 Task: Find a one-way flight from New Delhi to Vienna on December 20th.
Action: Mouse moved to (294, 264)
Screenshot: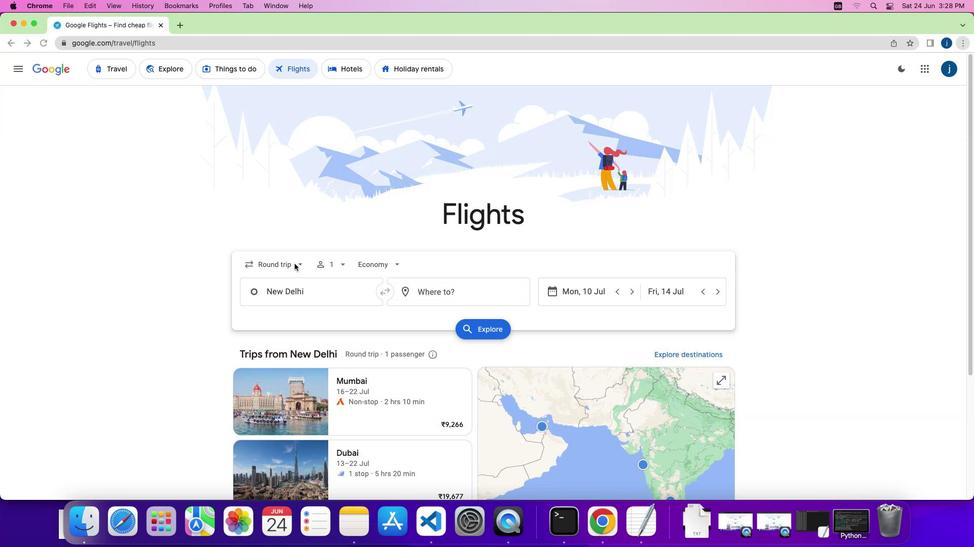 
Action: Mouse pressed left at (294, 264)
Screenshot: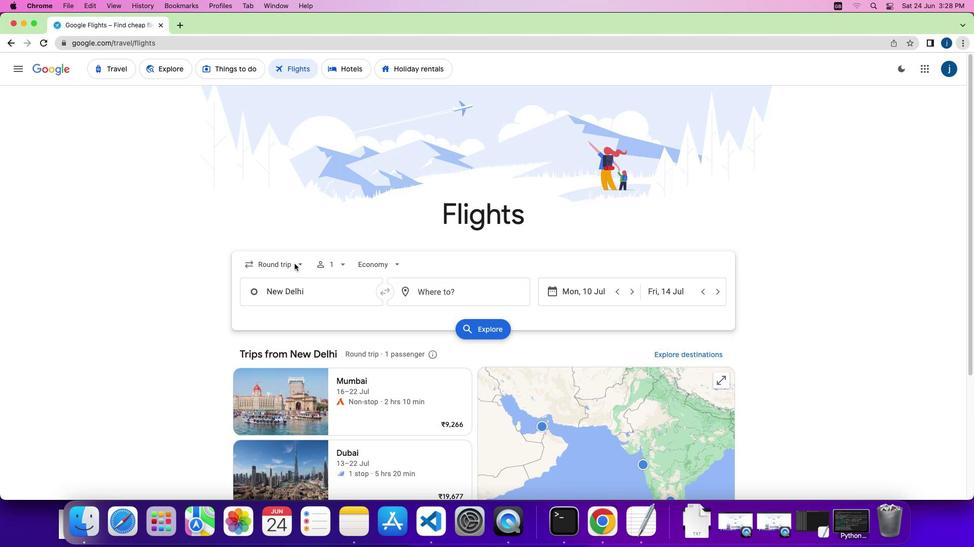 
Action: Mouse pressed left at (294, 264)
Screenshot: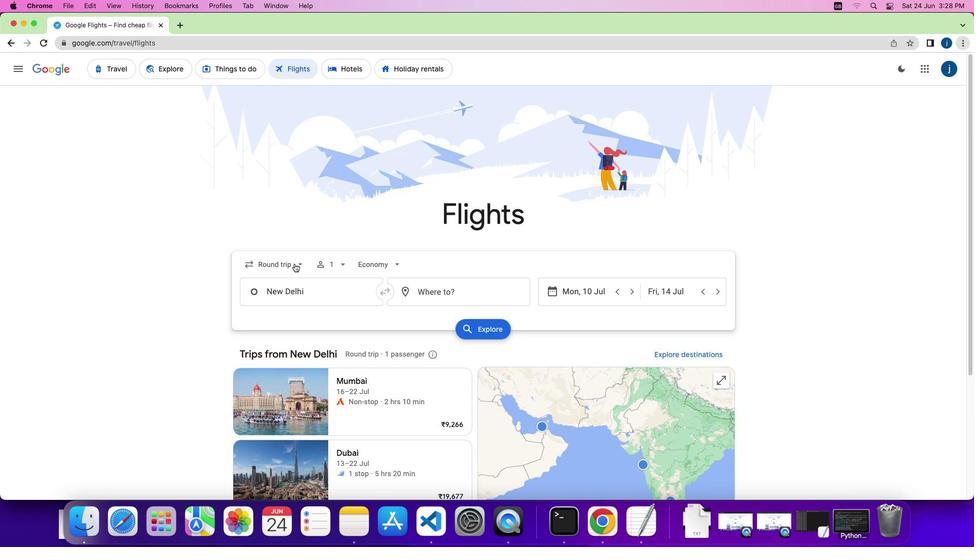 
Action: Mouse moved to (292, 309)
Screenshot: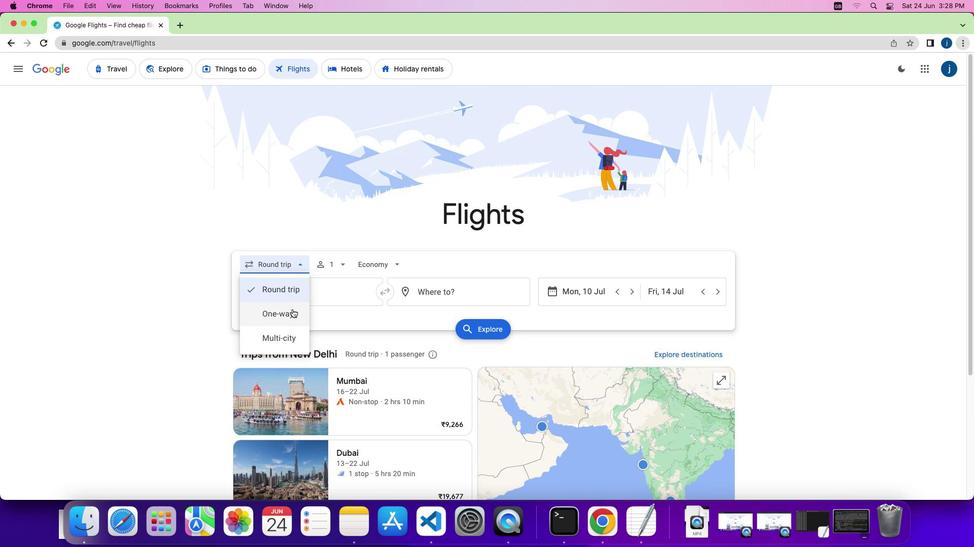 
Action: Mouse pressed left at (292, 309)
Screenshot: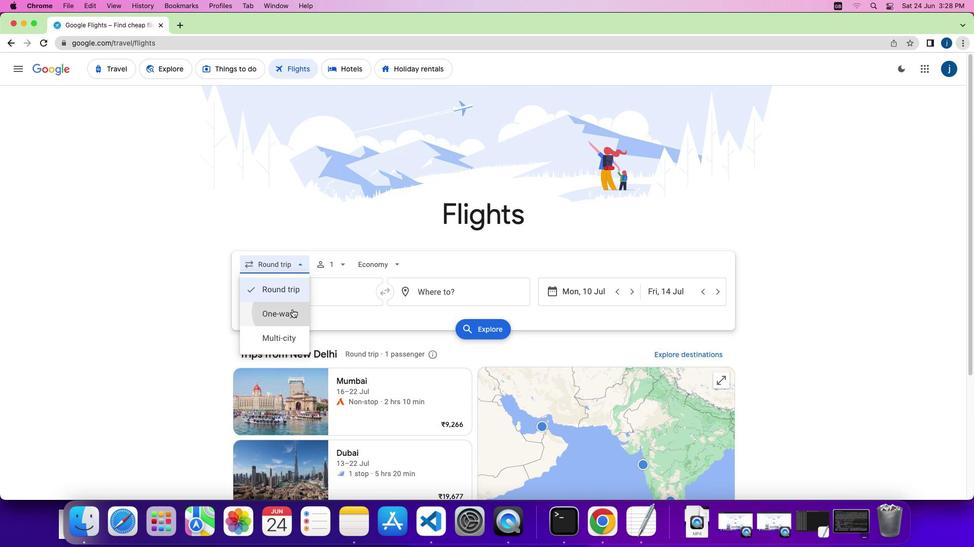 
Action: Mouse moved to (354, 269)
Screenshot: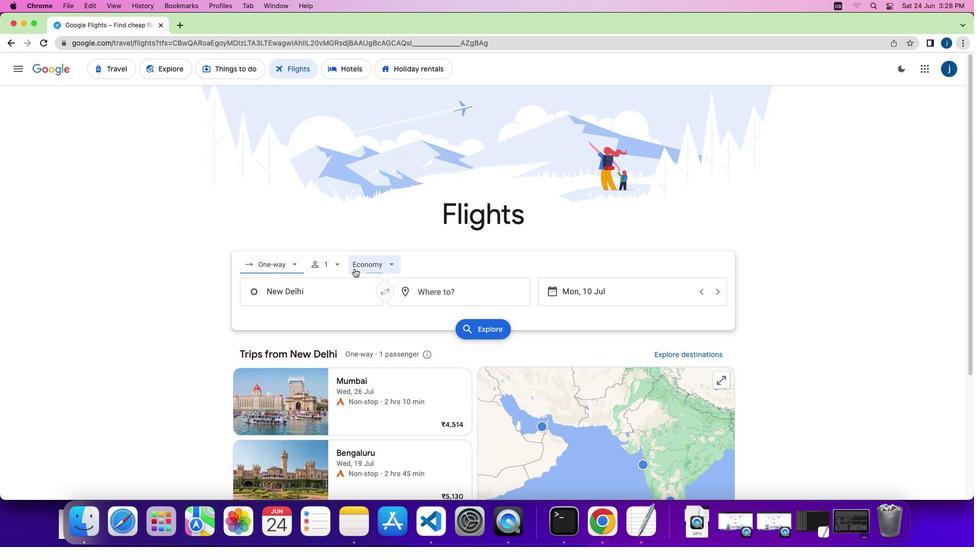 
Action: Mouse pressed left at (354, 269)
Screenshot: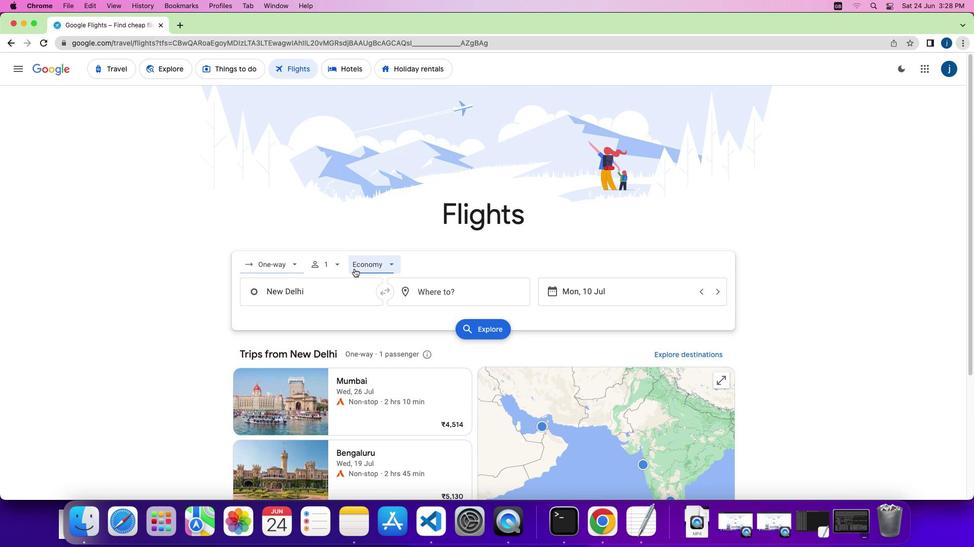 
Action: Mouse moved to (367, 290)
Screenshot: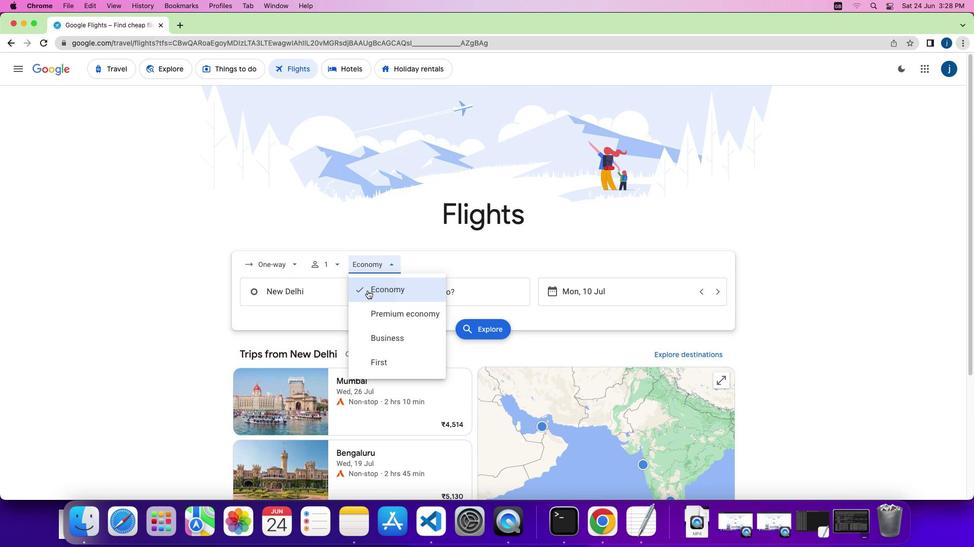 
Action: Mouse pressed left at (367, 290)
Screenshot: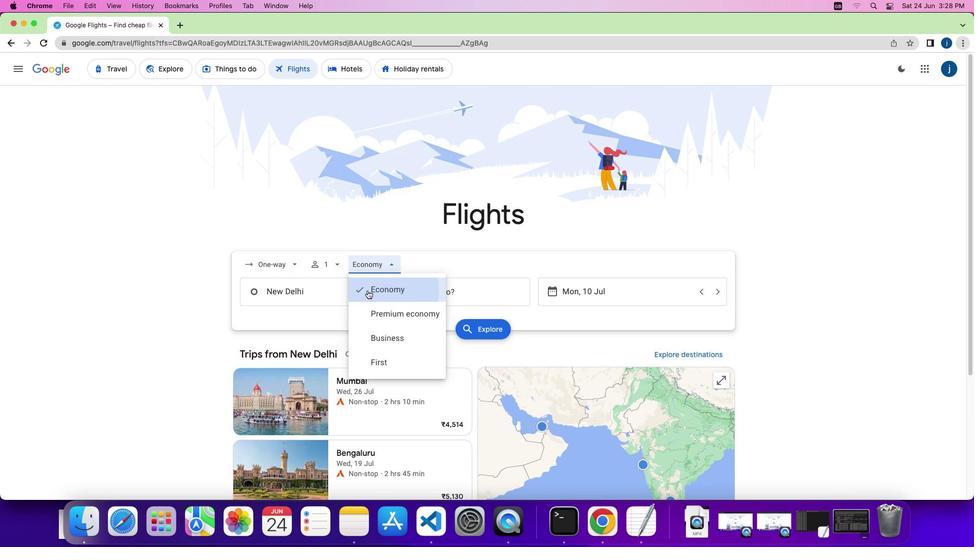 
Action: Mouse moved to (334, 269)
Screenshot: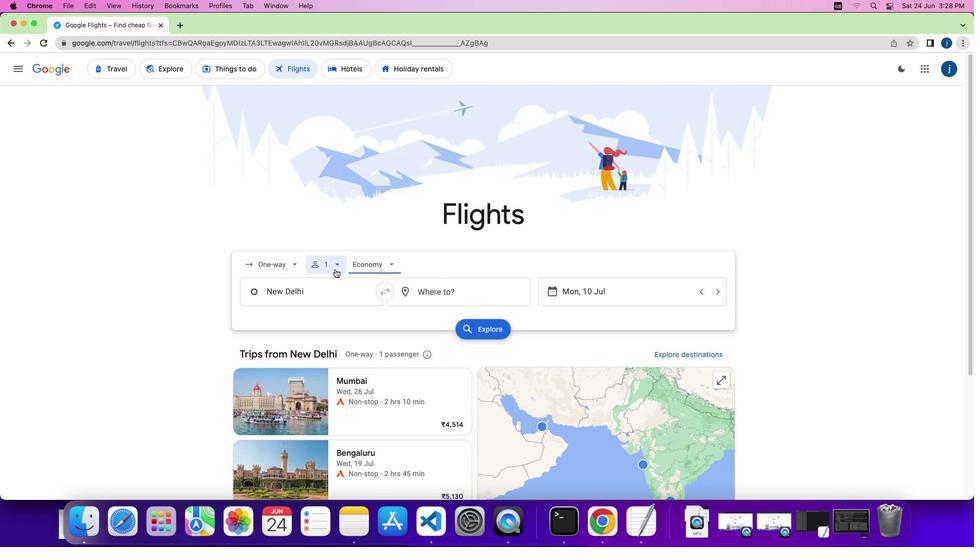 
Action: Mouse pressed left at (334, 269)
Screenshot: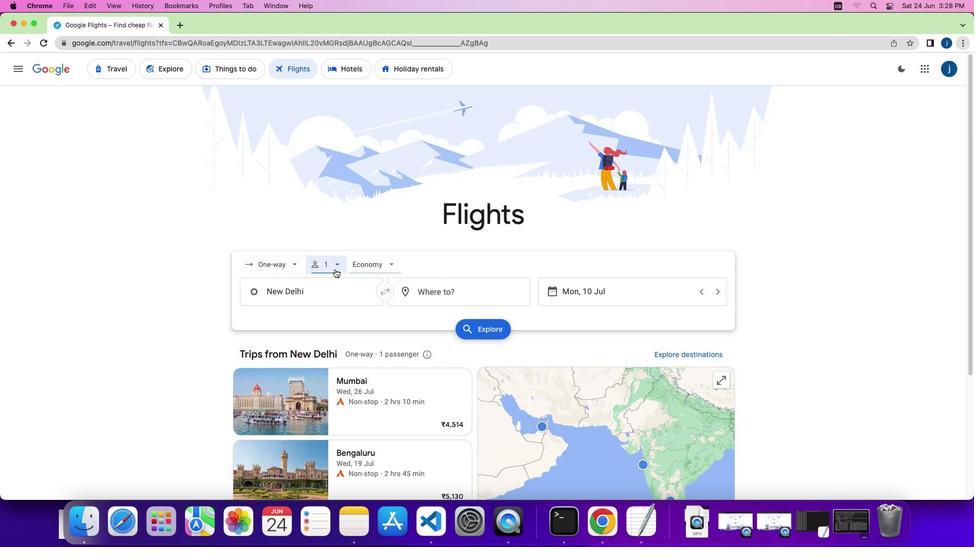 
Action: Mouse moved to (396, 291)
Screenshot: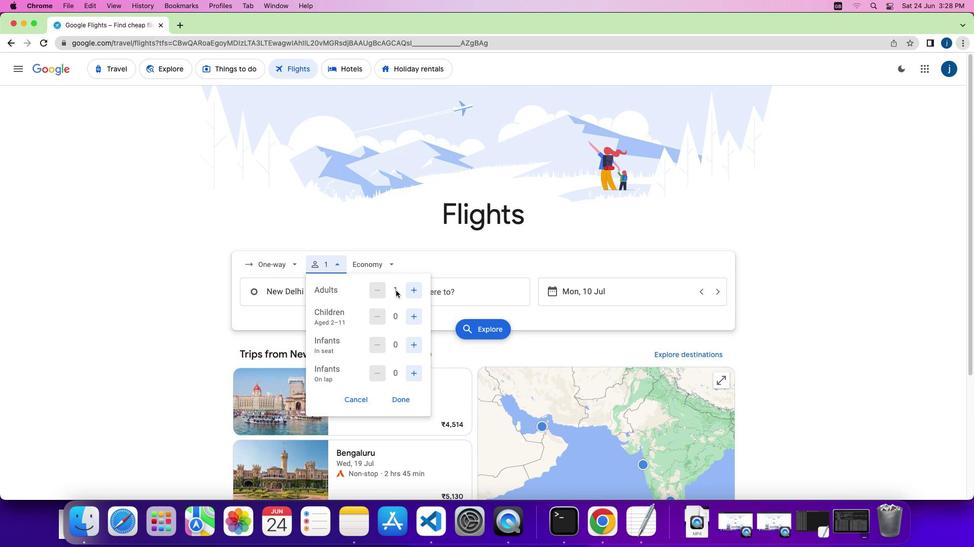 
Action: Mouse pressed left at (396, 291)
Screenshot: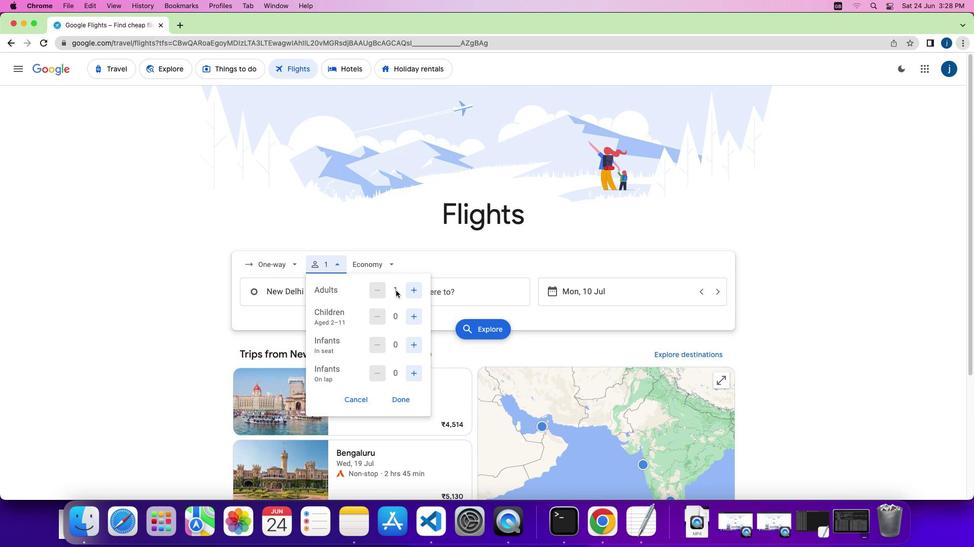 
Action: Mouse moved to (405, 402)
Screenshot: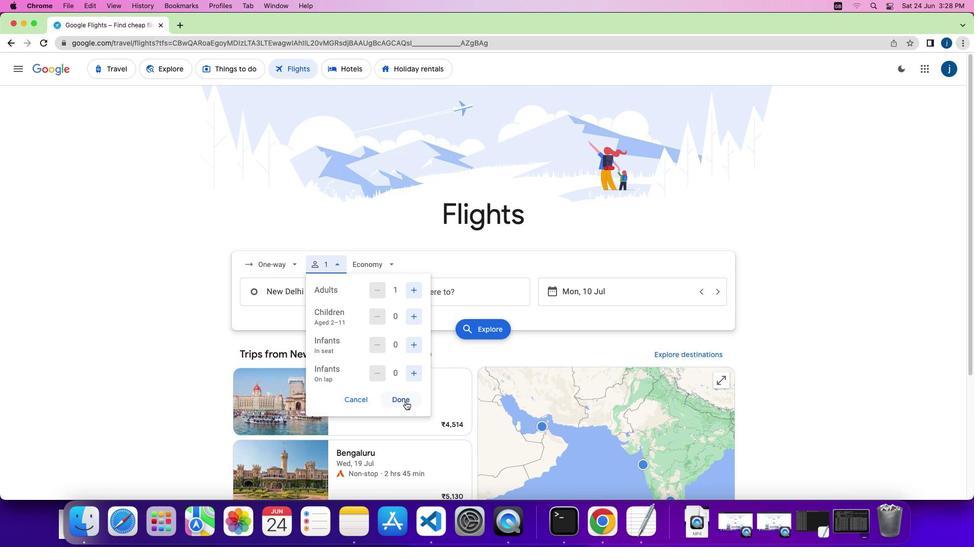 
Action: Mouse pressed left at (405, 402)
Screenshot: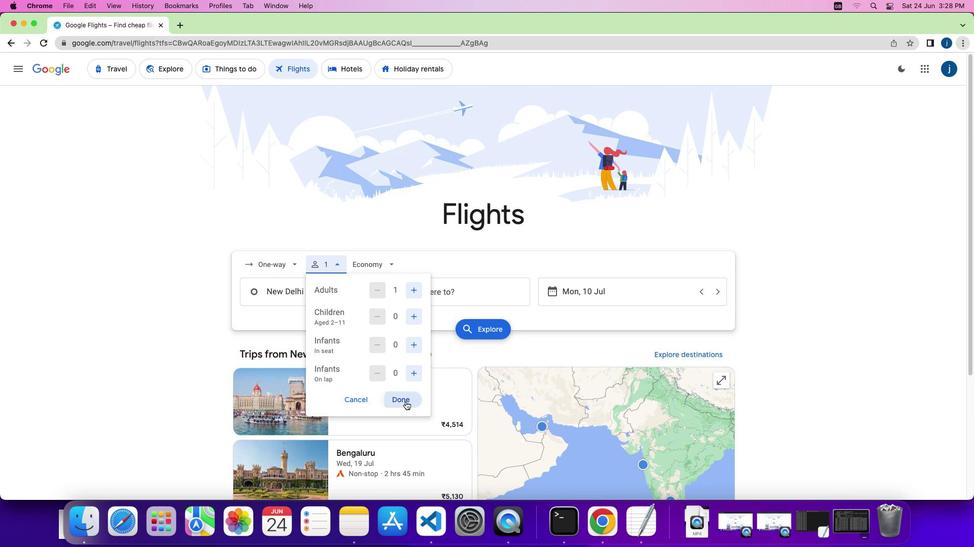 
Action: Mouse moved to (324, 288)
Screenshot: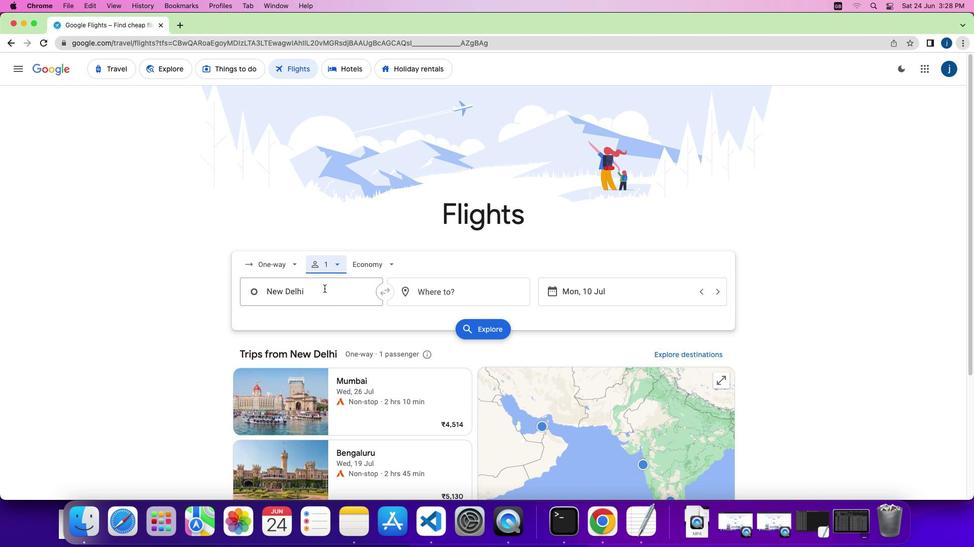
Action: Mouse pressed left at (324, 288)
Screenshot: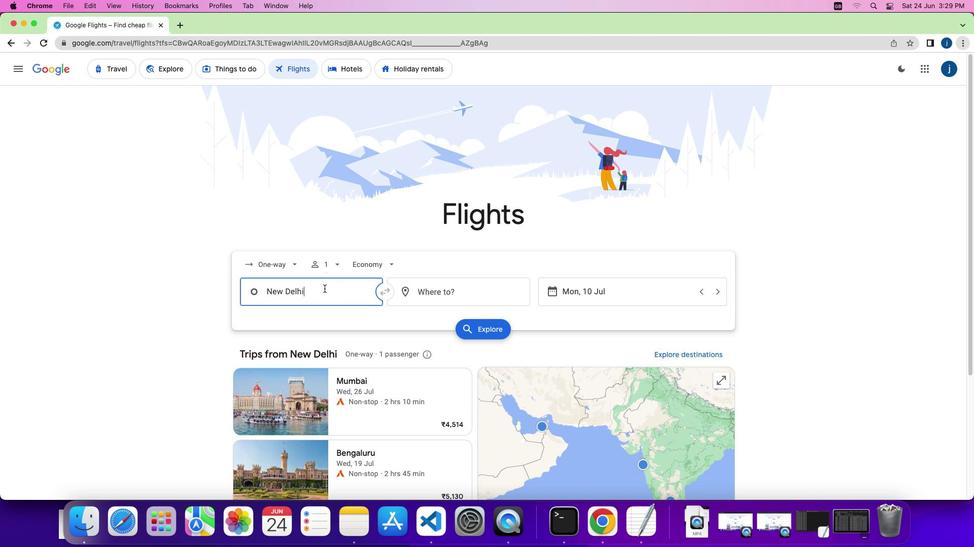 
Action: Mouse moved to (321, 325)
Screenshot: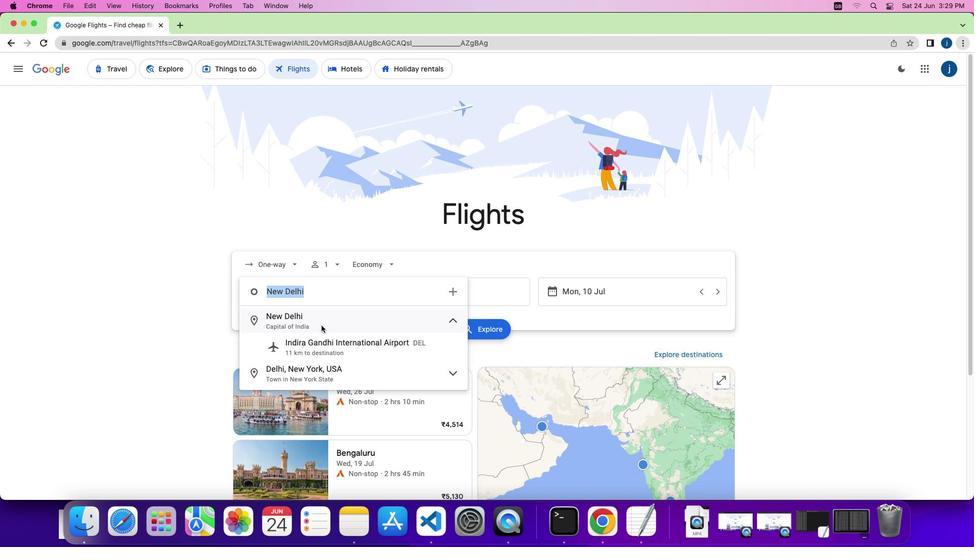 
Action: Mouse pressed left at (321, 325)
Screenshot: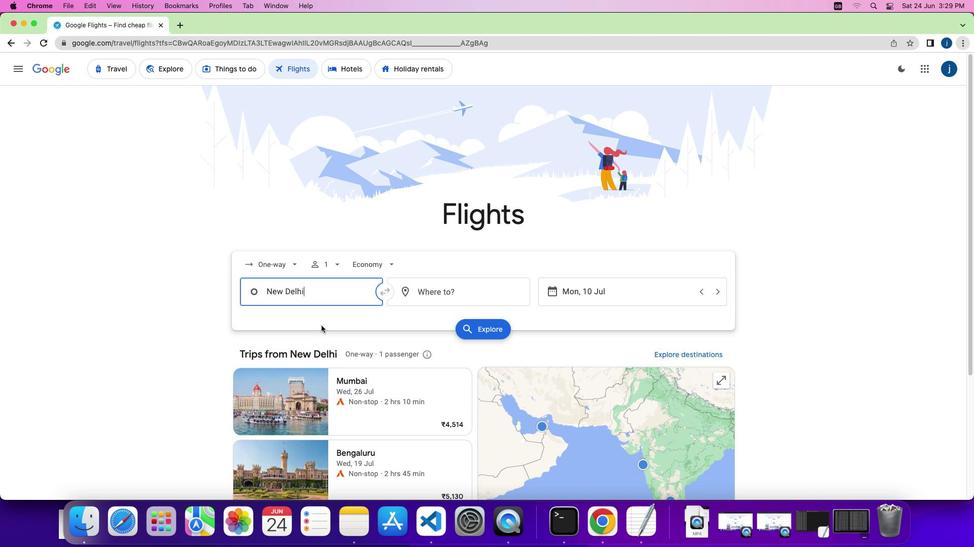 
Action: Mouse moved to (408, 296)
Screenshot: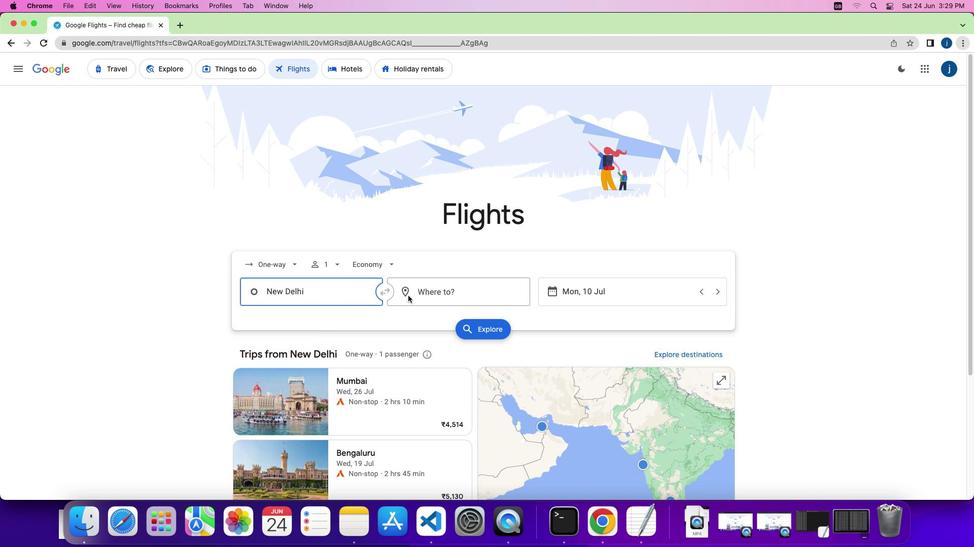 
Action: Mouse pressed left at (408, 296)
Screenshot: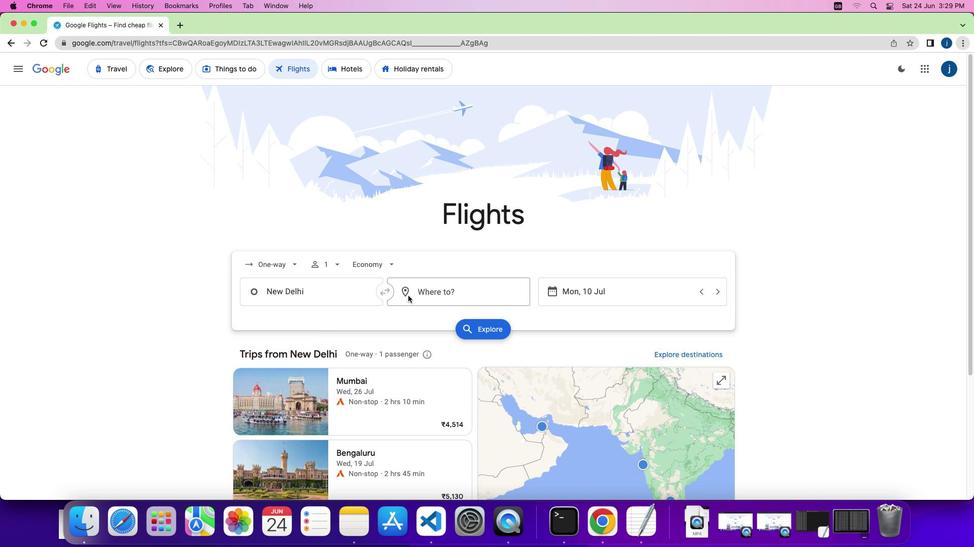
Action: Key pressed Key.shift'V''i''e''n''n''a'','Key.shift'A''u''s''t''r''i''a'
Screenshot: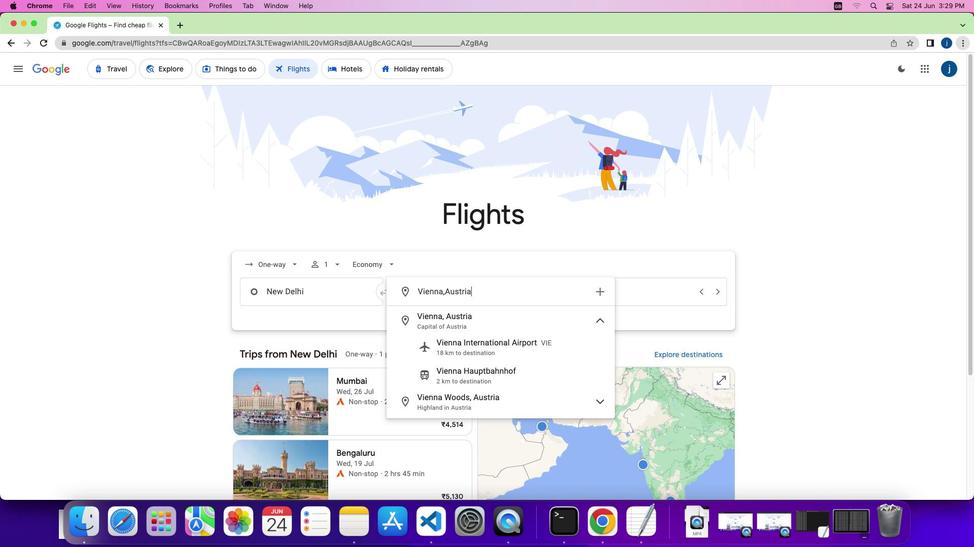 
Action: Mouse moved to (410, 313)
Screenshot: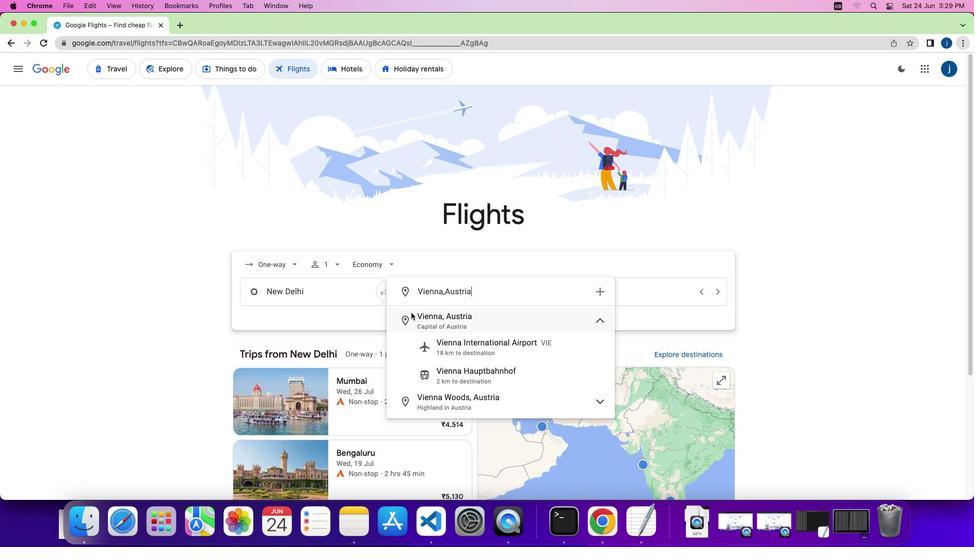 
Action: Mouse pressed left at (410, 313)
Screenshot: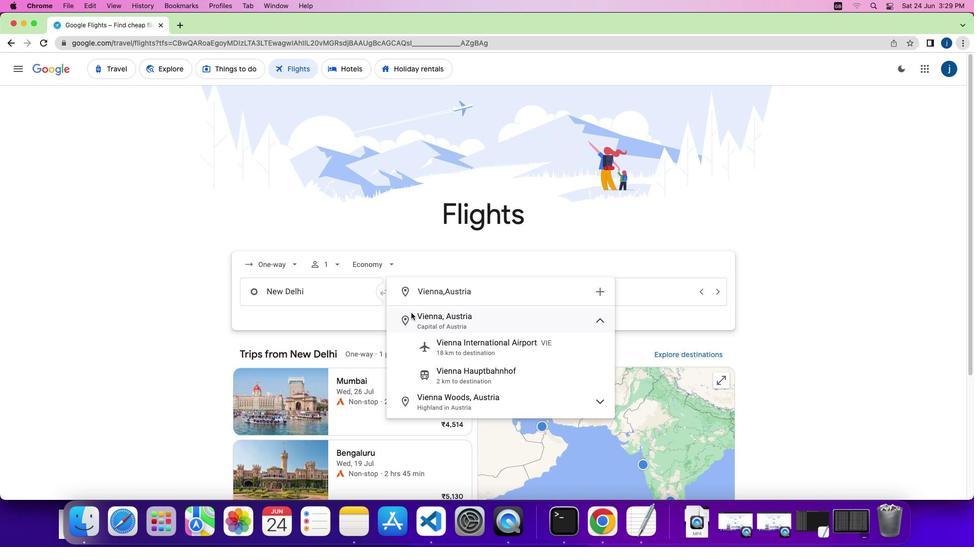 
Action: Mouse moved to (553, 294)
Screenshot: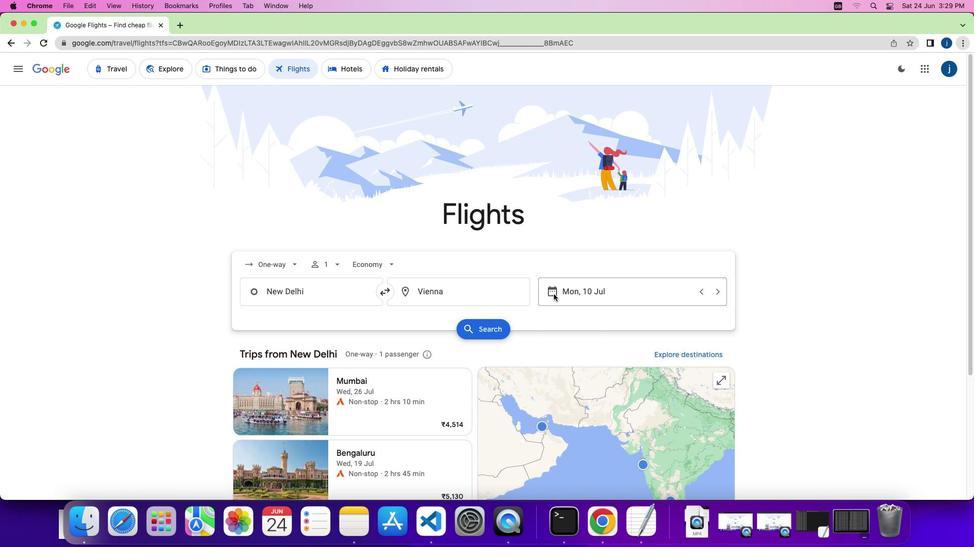 
Action: Mouse pressed left at (553, 294)
Screenshot: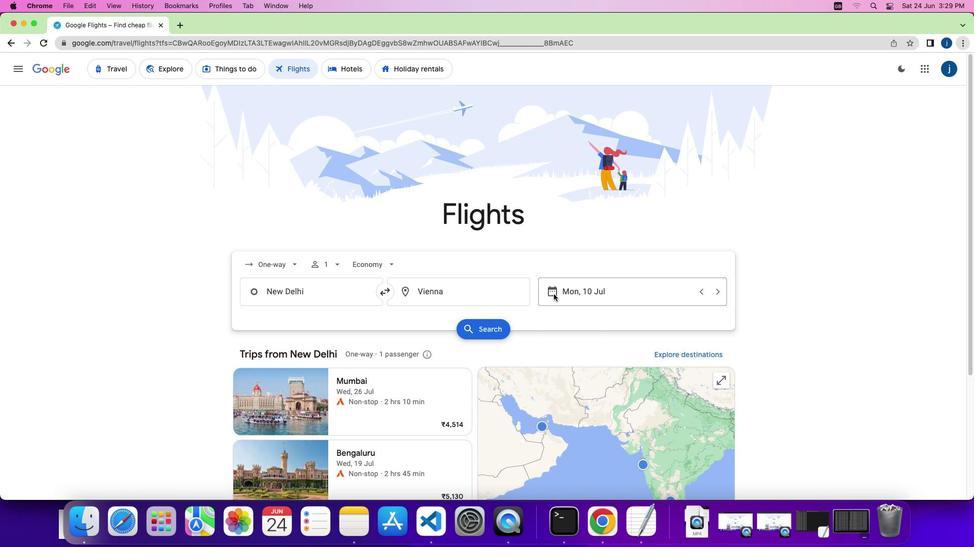 
Action: Mouse moved to (741, 363)
Screenshot: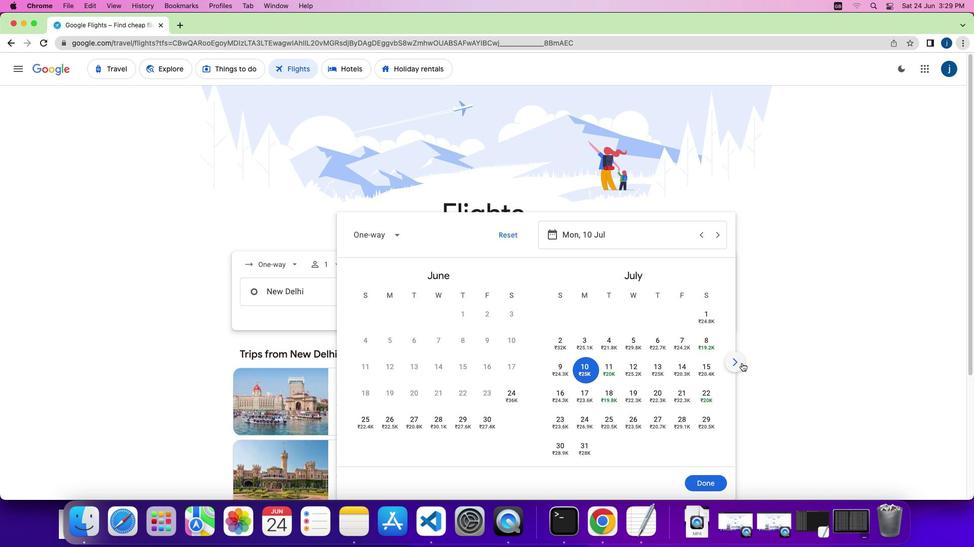 
Action: Mouse pressed left at (741, 363)
Screenshot: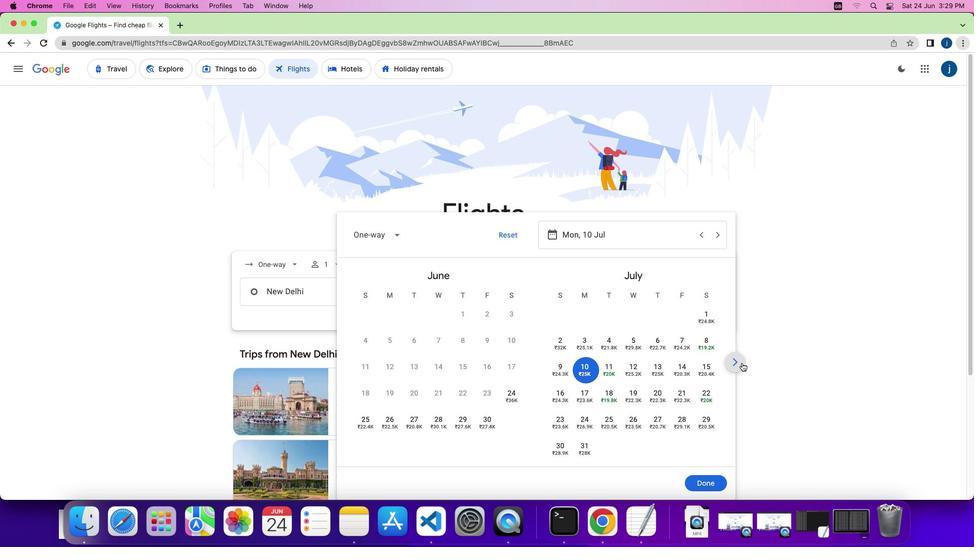 
Action: Mouse pressed left at (741, 363)
Screenshot: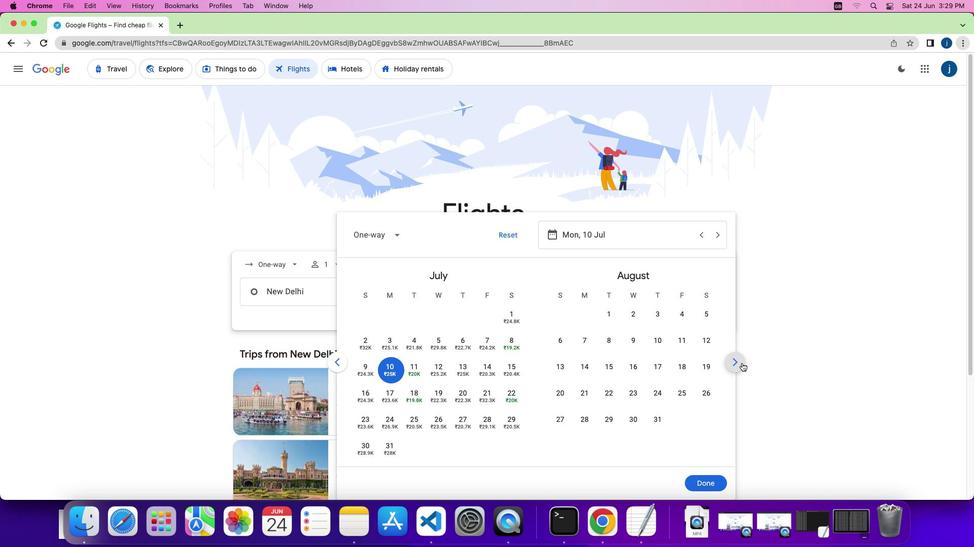 
Action: Mouse pressed left at (741, 363)
Screenshot: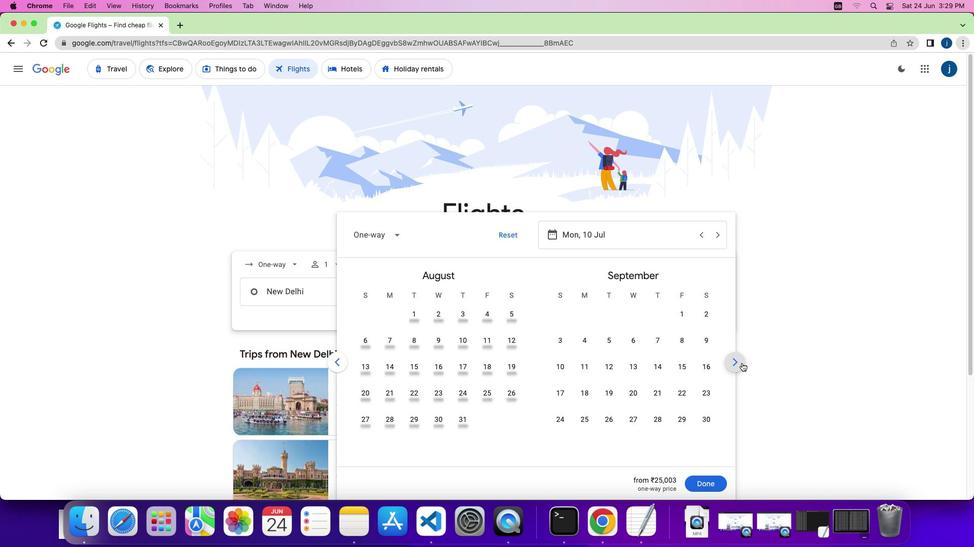 
Action: Mouse pressed left at (741, 363)
Screenshot: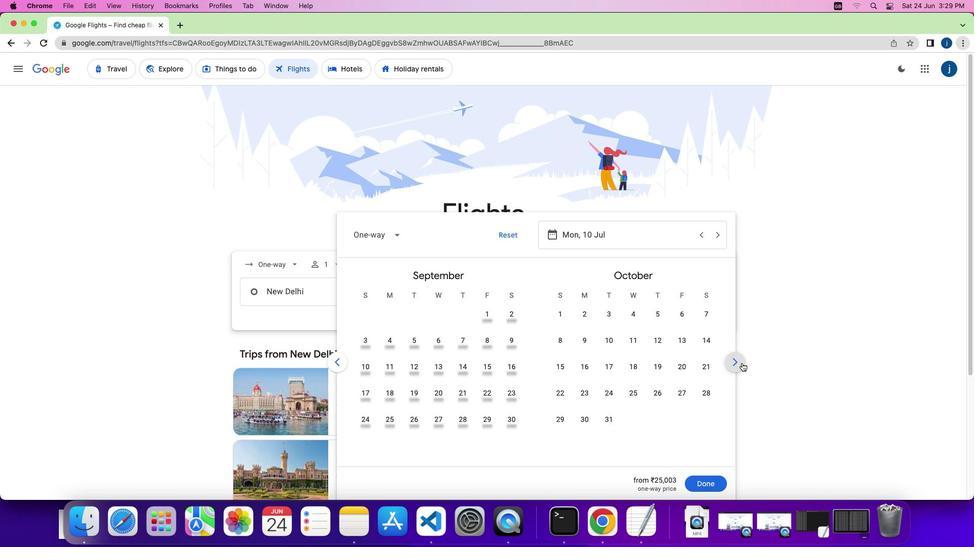 
Action: Mouse pressed left at (741, 363)
Screenshot: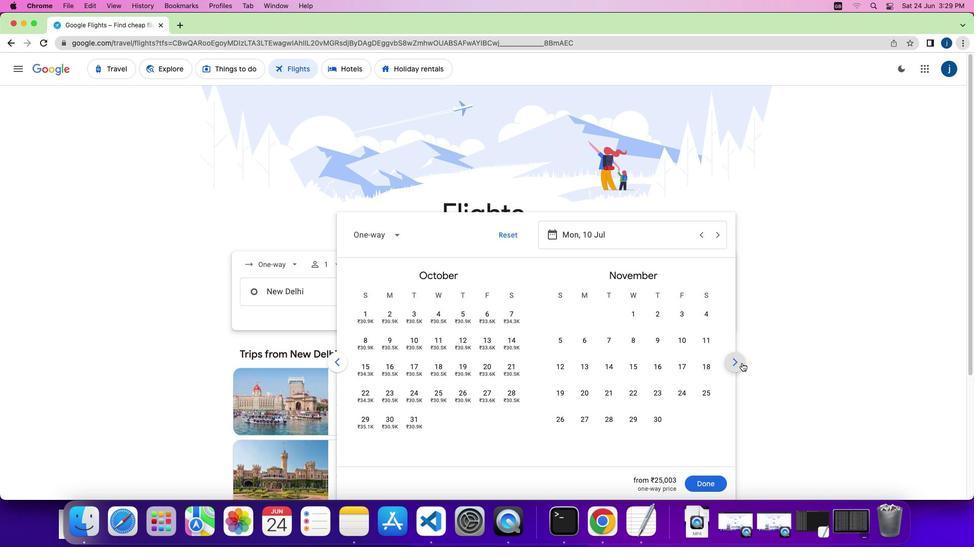
Action: Mouse moved to (633, 396)
Screenshot: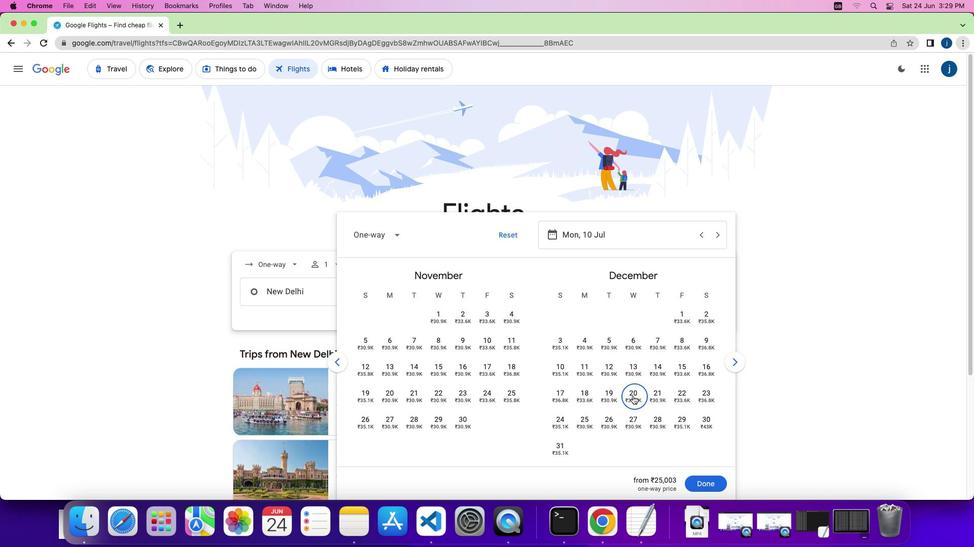 
Action: Mouse pressed left at (633, 396)
Screenshot: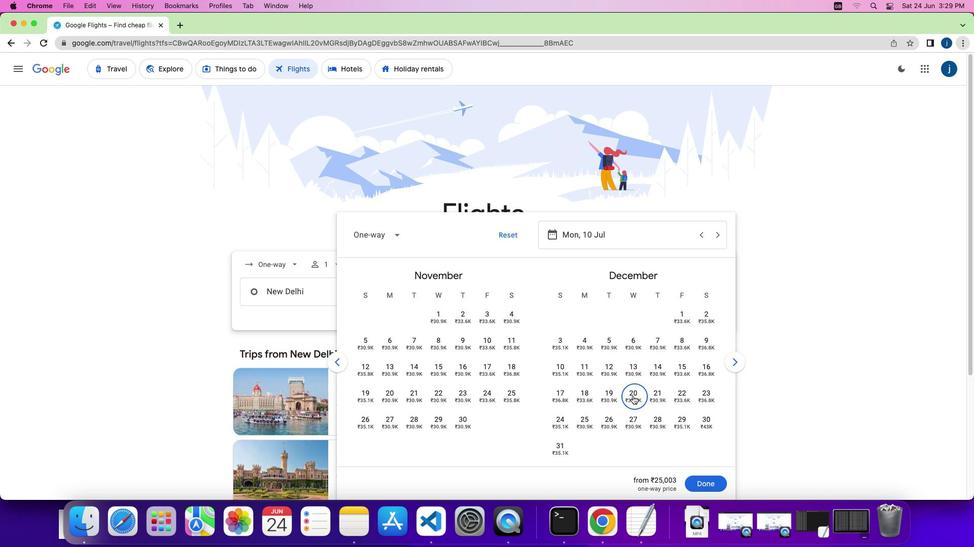 
Action: Mouse moved to (703, 484)
Screenshot: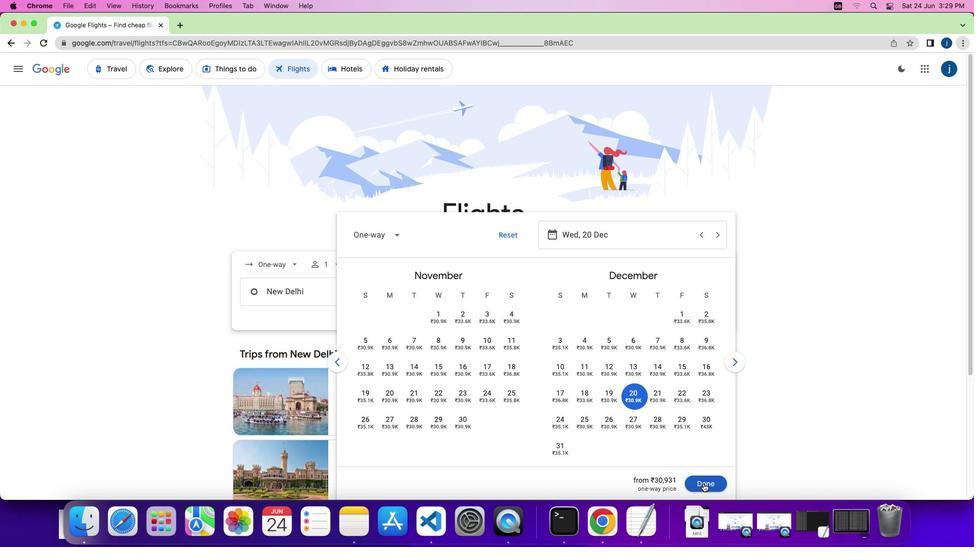 
Action: Mouse pressed left at (703, 484)
Screenshot: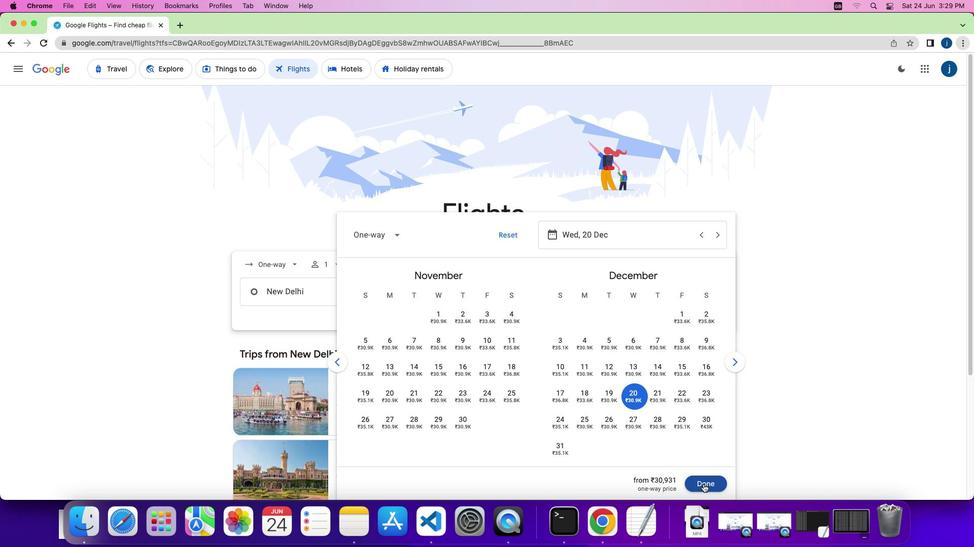 
Action: Mouse moved to (485, 333)
Screenshot: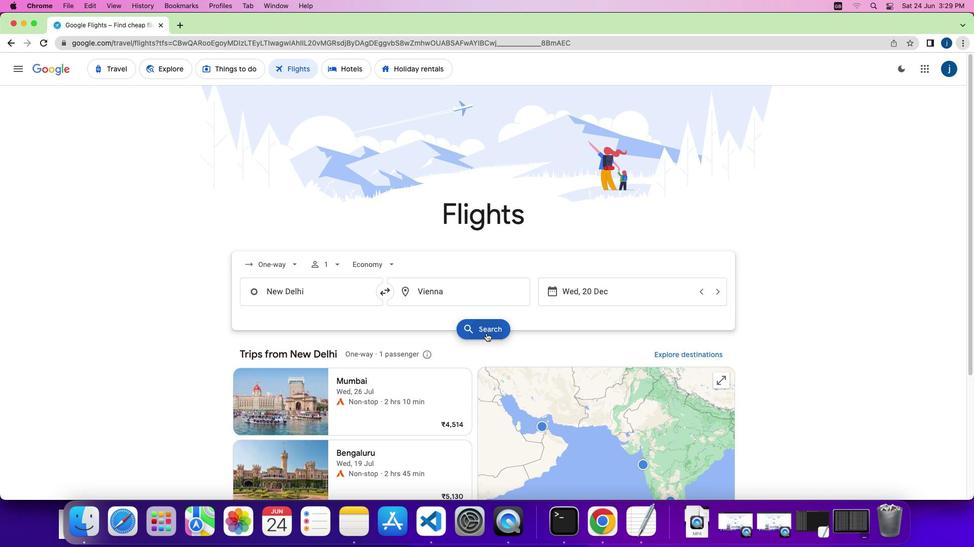 
Action: Mouse pressed left at (485, 333)
Screenshot: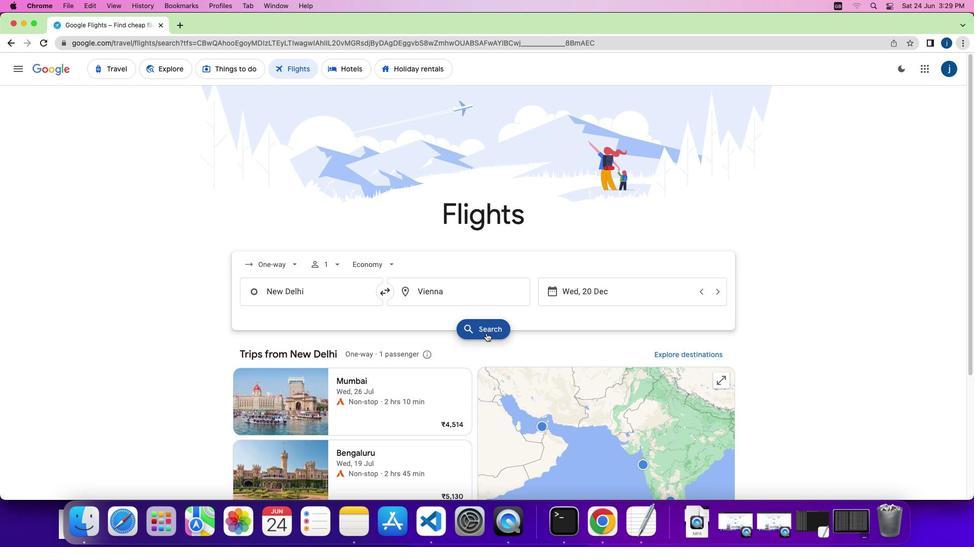 
Action: Mouse moved to (490, 341)
Screenshot: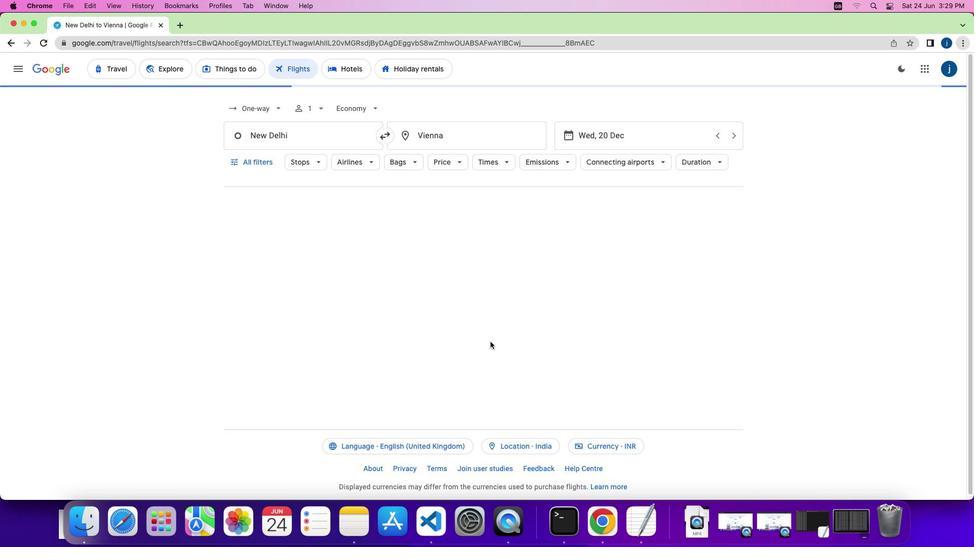 
